 Task: Create a due date automation trigger when advanced on, the moment a card is due add dates with an incomplete due date.
Action: Mouse moved to (986, 289)
Screenshot: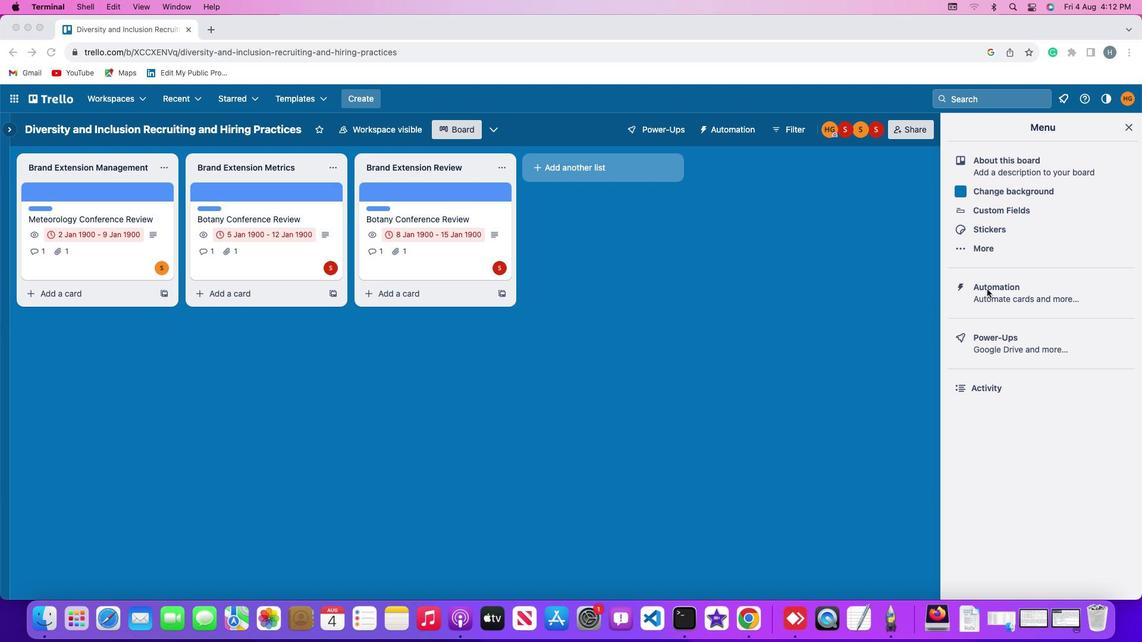 
Action: Mouse pressed left at (986, 289)
Screenshot: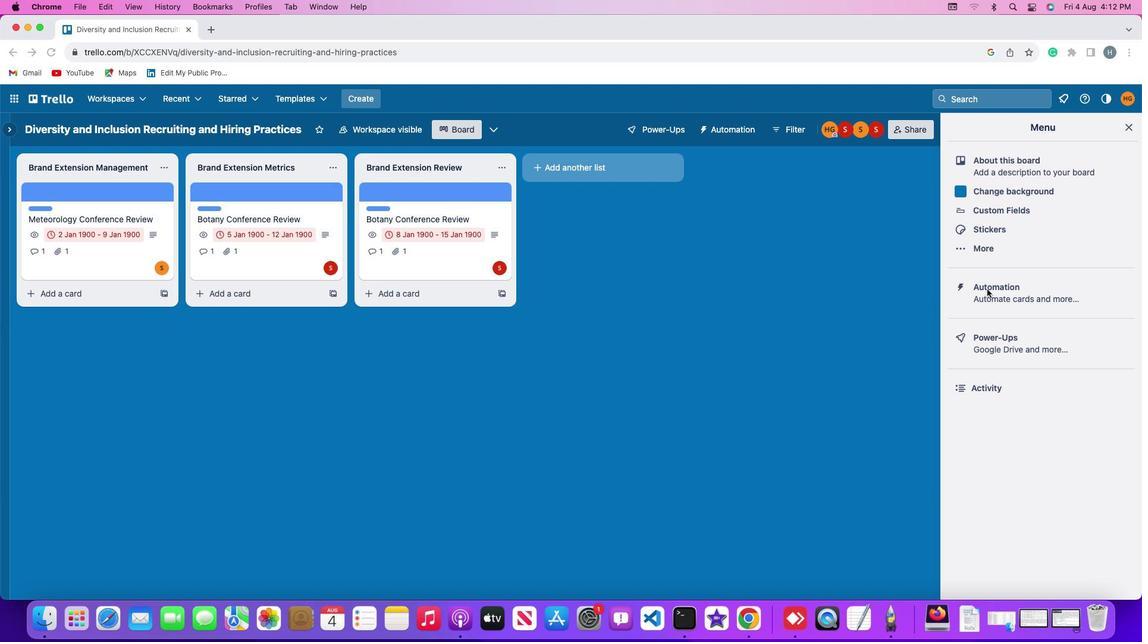 
Action: Mouse pressed left at (986, 289)
Screenshot: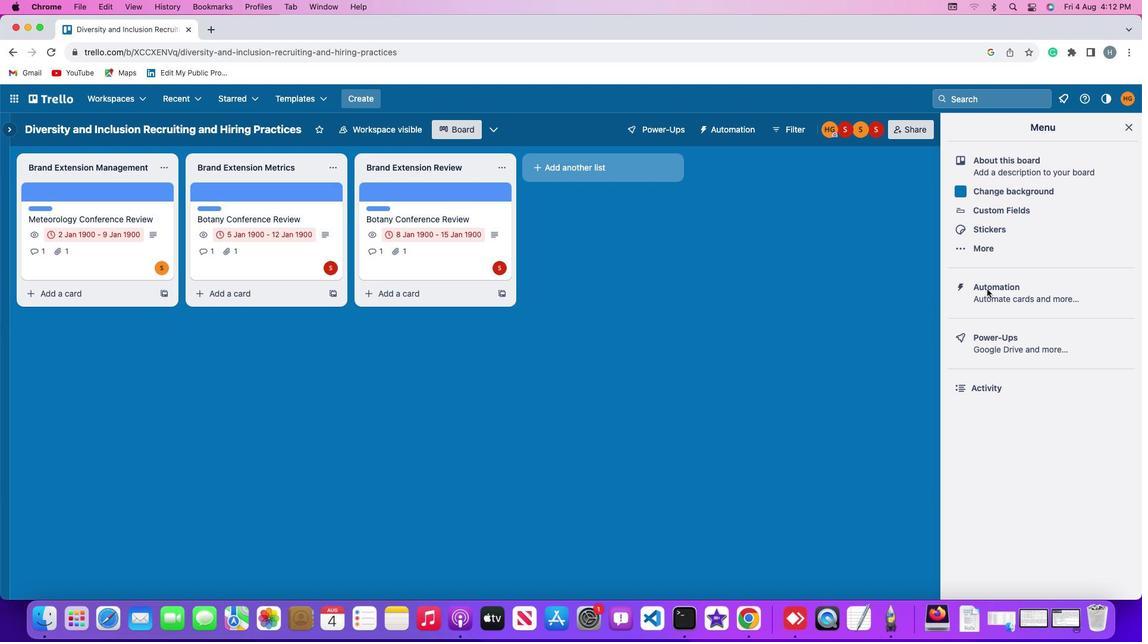 
Action: Mouse moved to (80, 278)
Screenshot: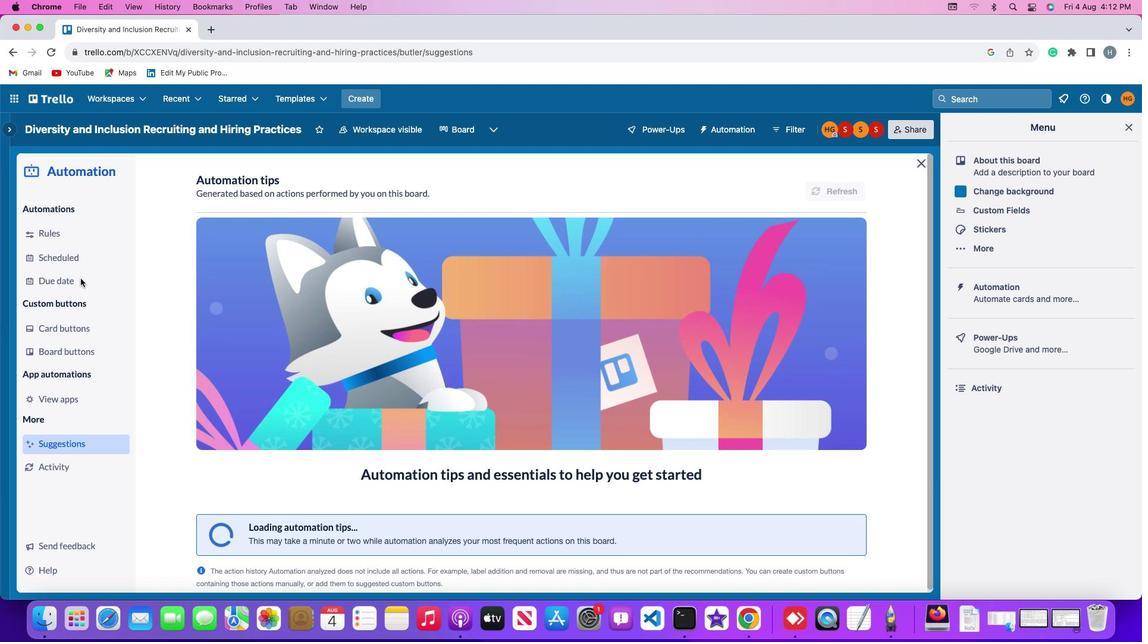 
Action: Mouse pressed left at (80, 278)
Screenshot: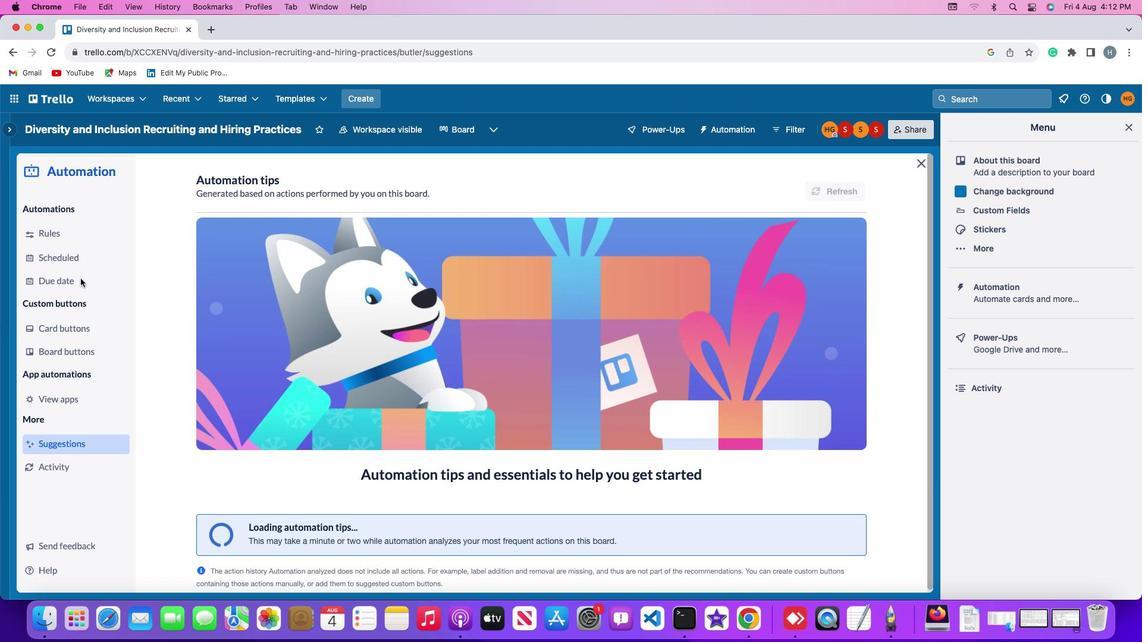 
Action: Mouse moved to (783, 184)
Screenshot: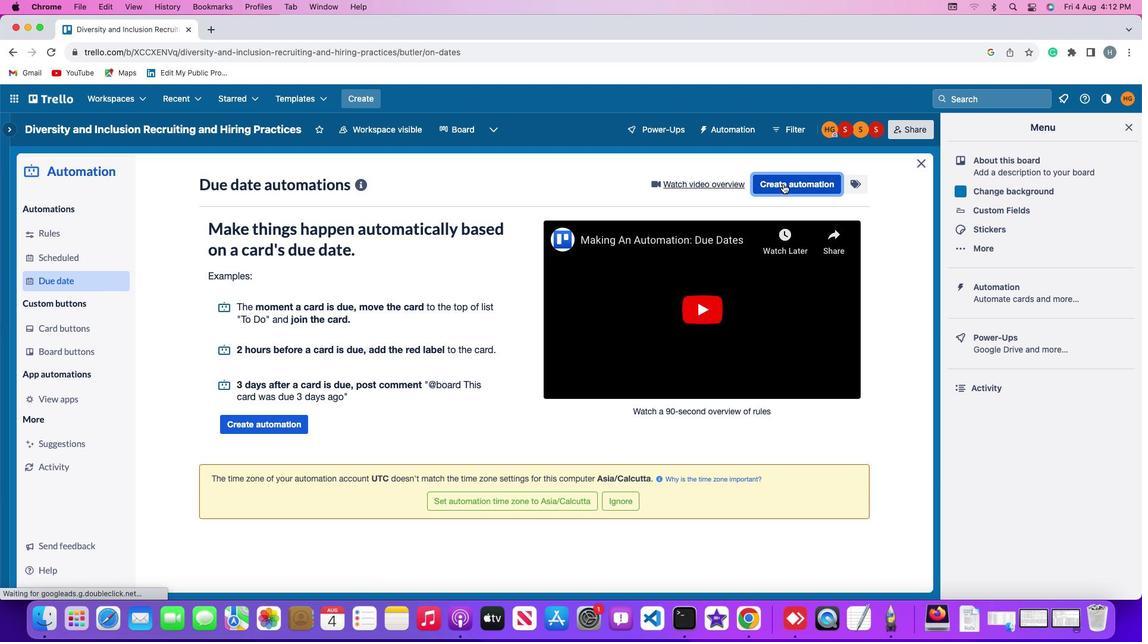 
Action: Mouse pressed left at (783, 184)
Screenshot: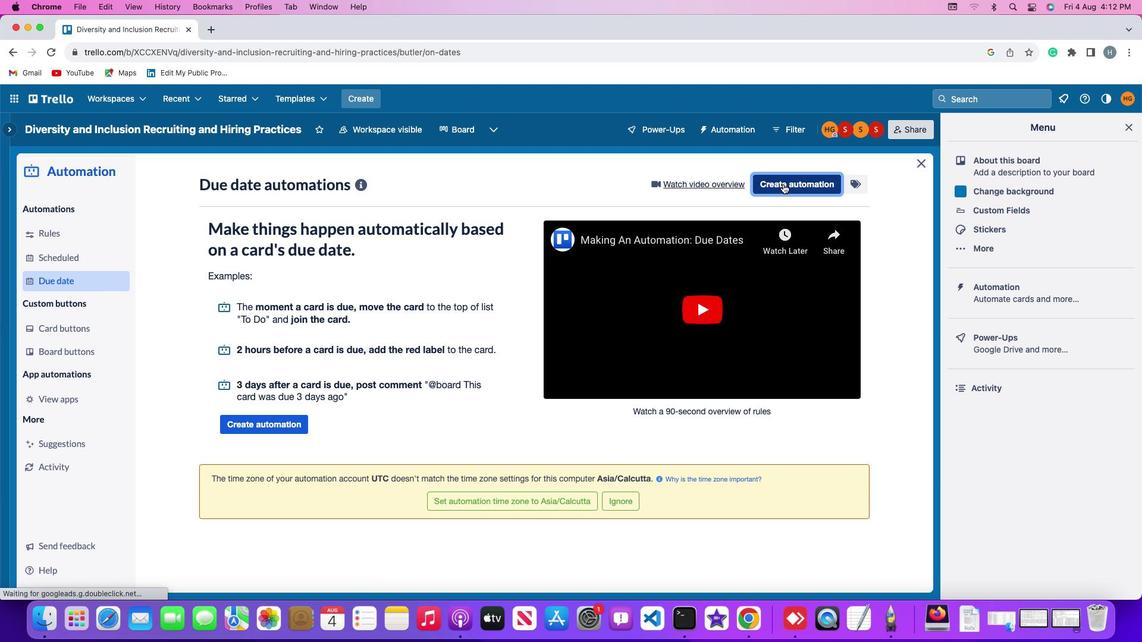 
Action: Mouse moved to (534, 298)
Screenshot: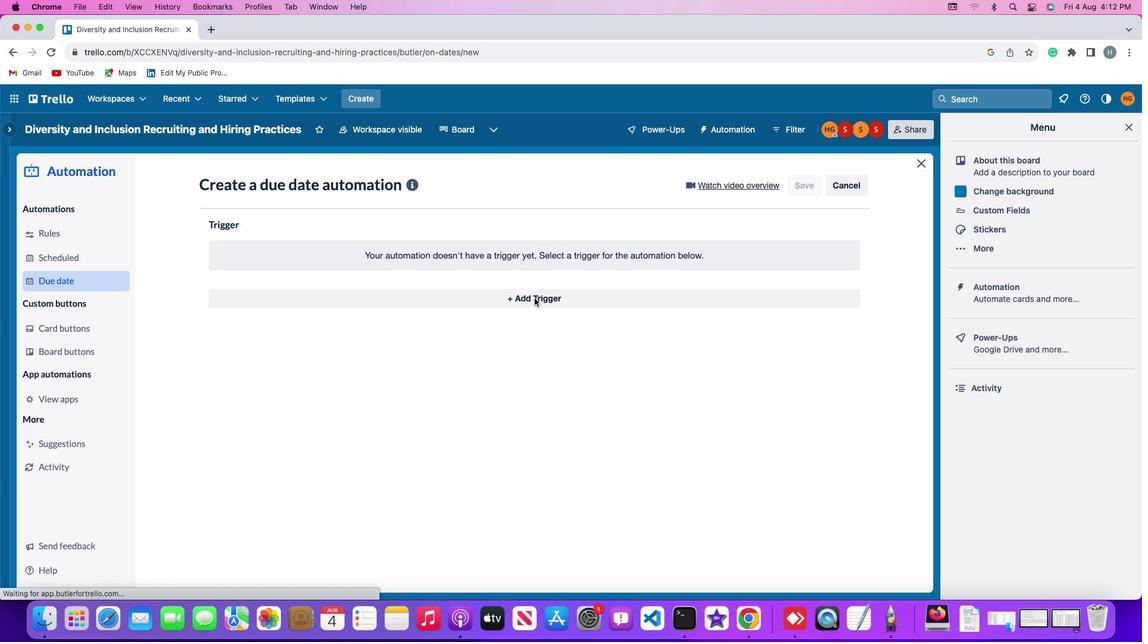 
Action: Mouse pressed left at (534, 298)
Screenshot: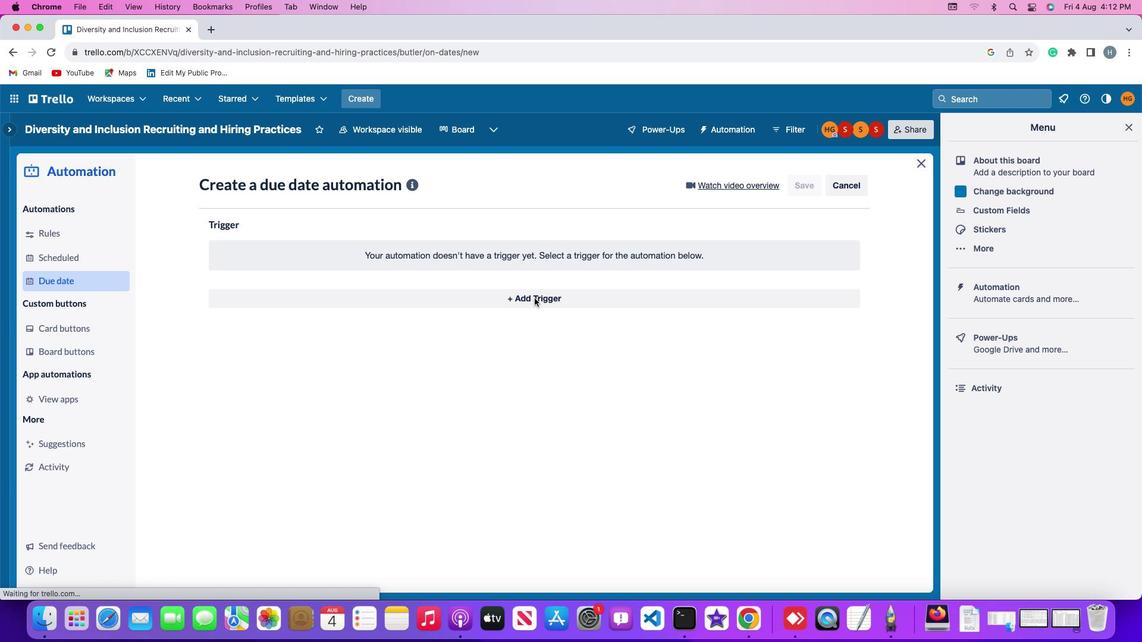 
Action: Mouse moved to (242, 433)
Screenshot: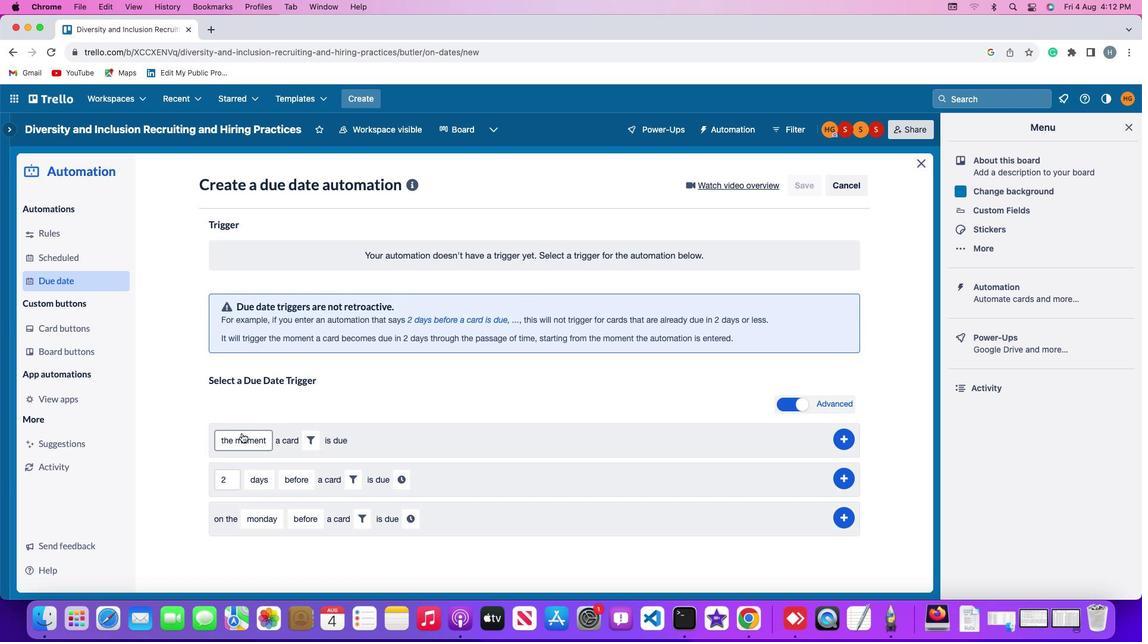 
Action: Mouse pressed left at (242, 433)
Screenshot: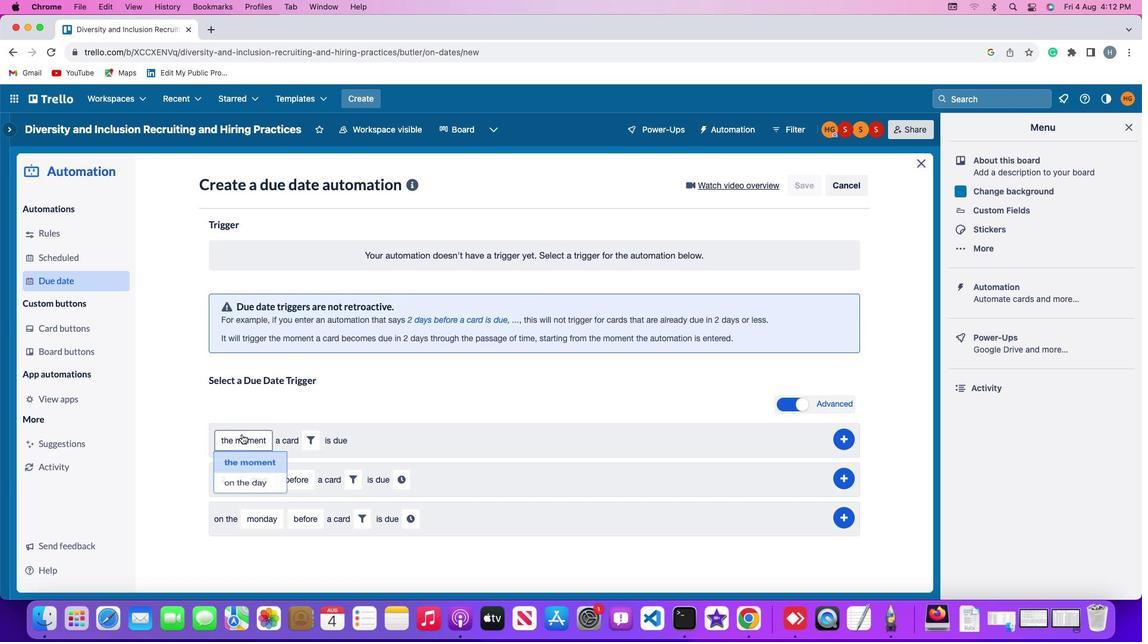 
Action: Mouse moved to (248, 463)
Screenshot: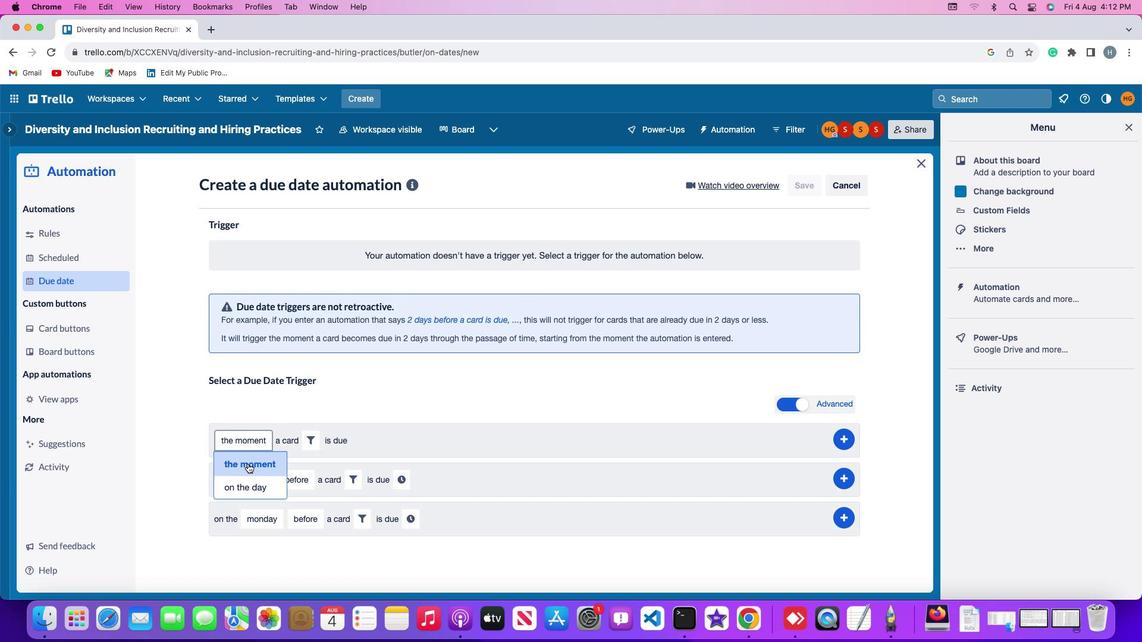 
Action: Mouse pressed left at (248, 463)
Screenshot: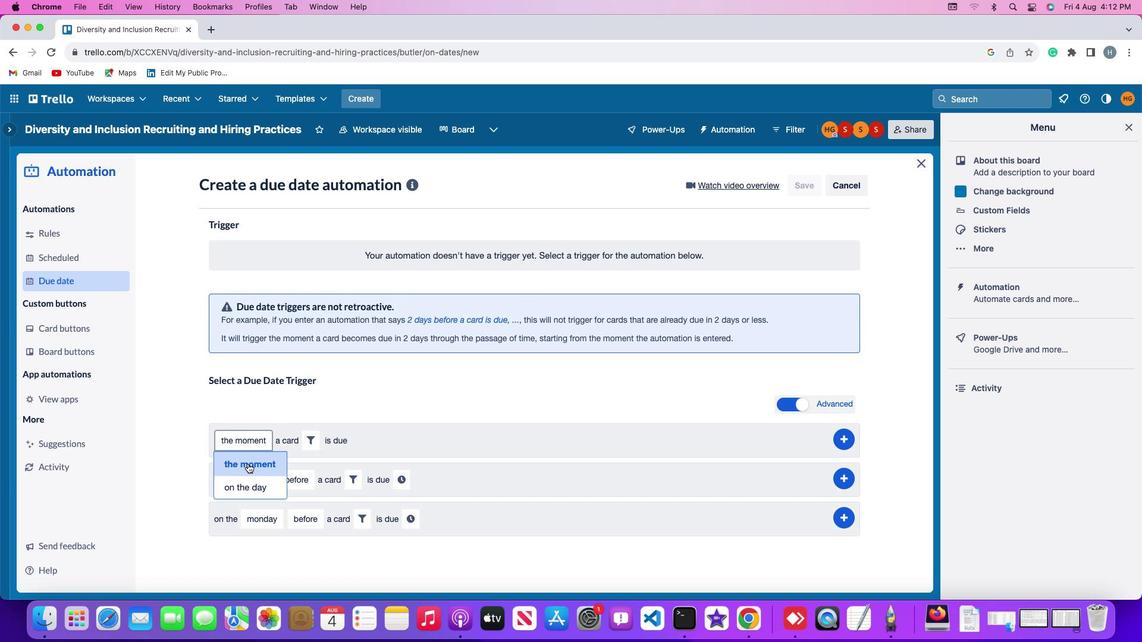
Action: Mouse moved to (311, 441)
Screenshot: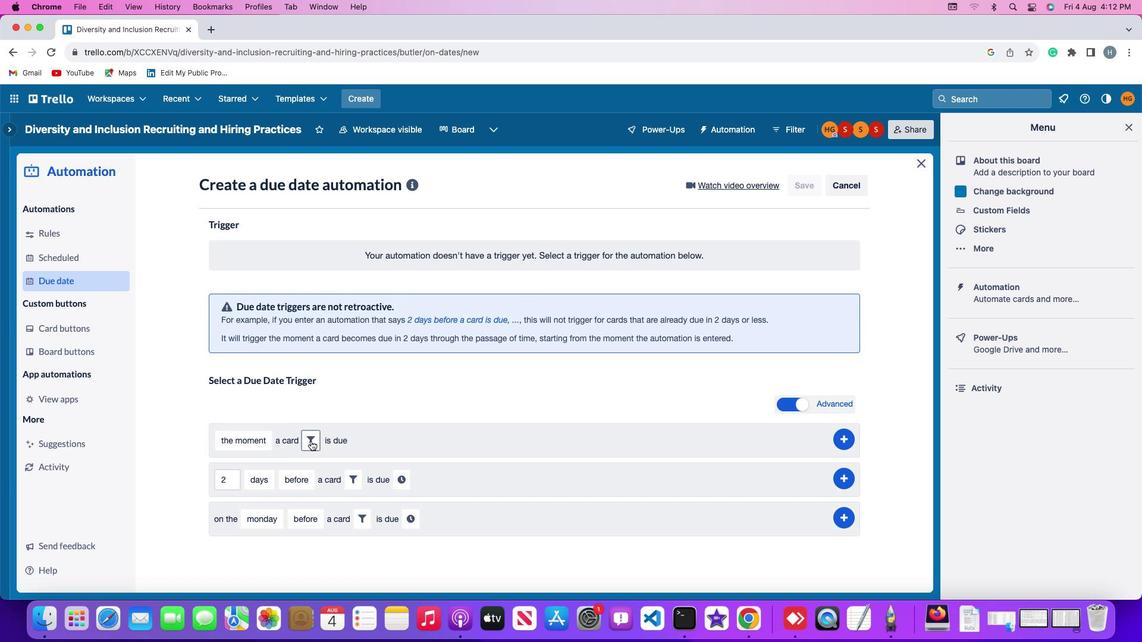 
Action: Mouse pressed left at (311, 441)
Screenshot: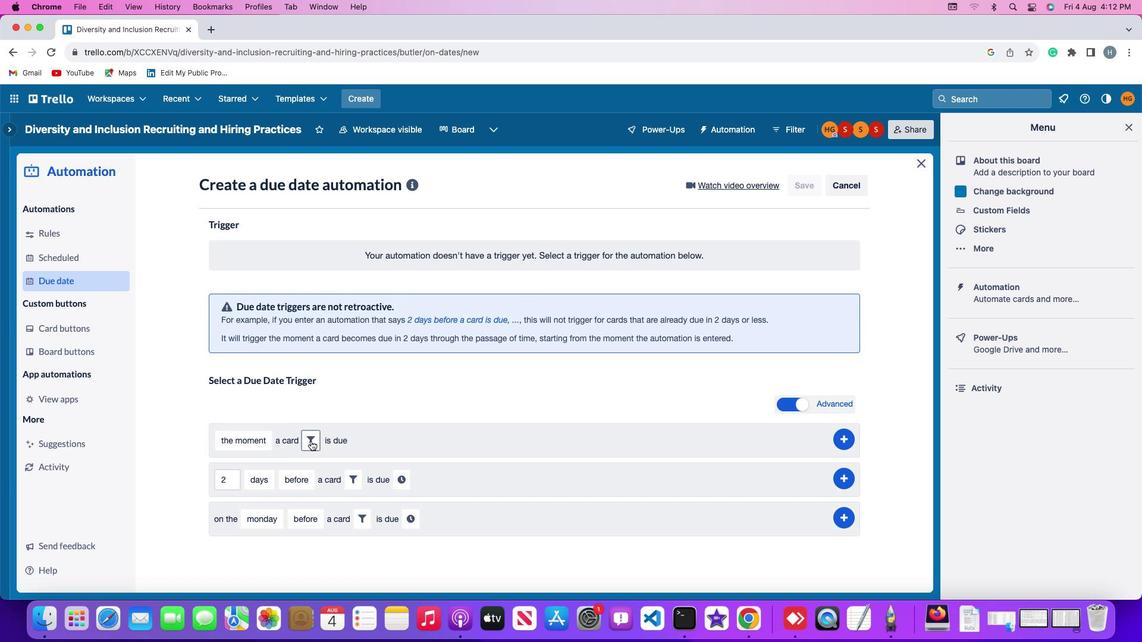 
Action: Mouse moved to (378, 477)
Screenshot: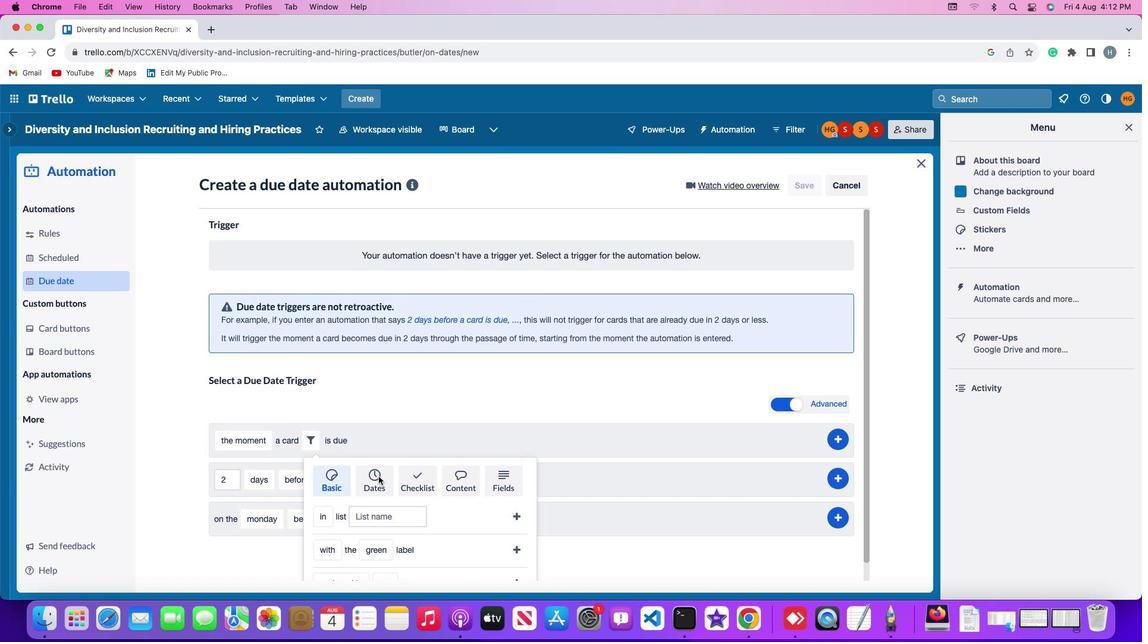 
Action: Mouse pressed left at (378, 477)
Screenshot: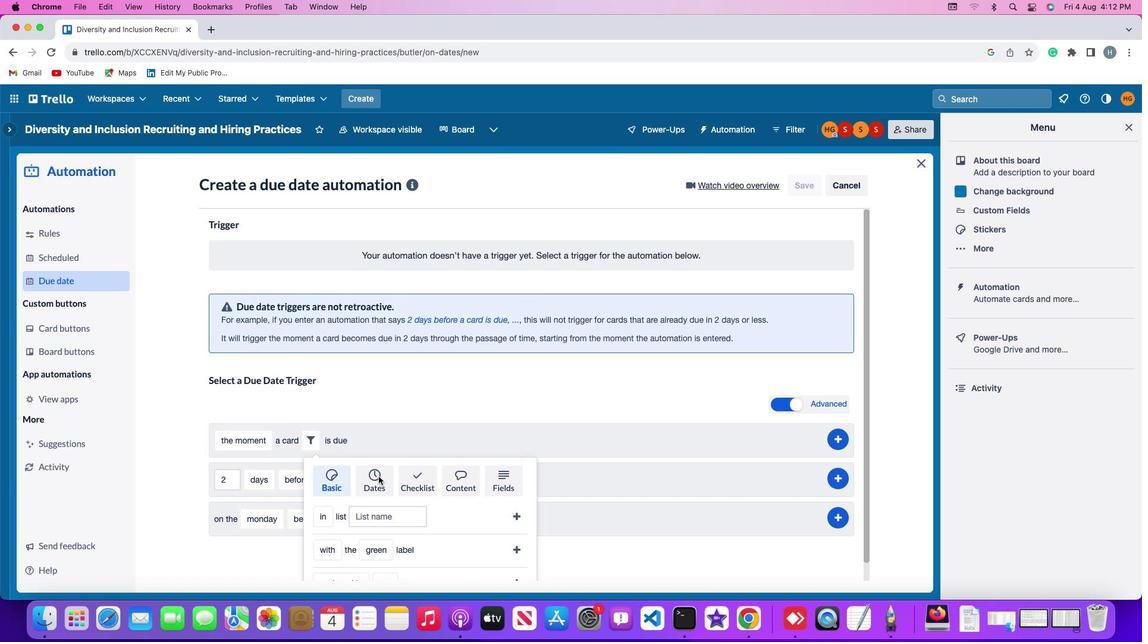 
Action: Mouse moved to (390, 471)
Screenshot: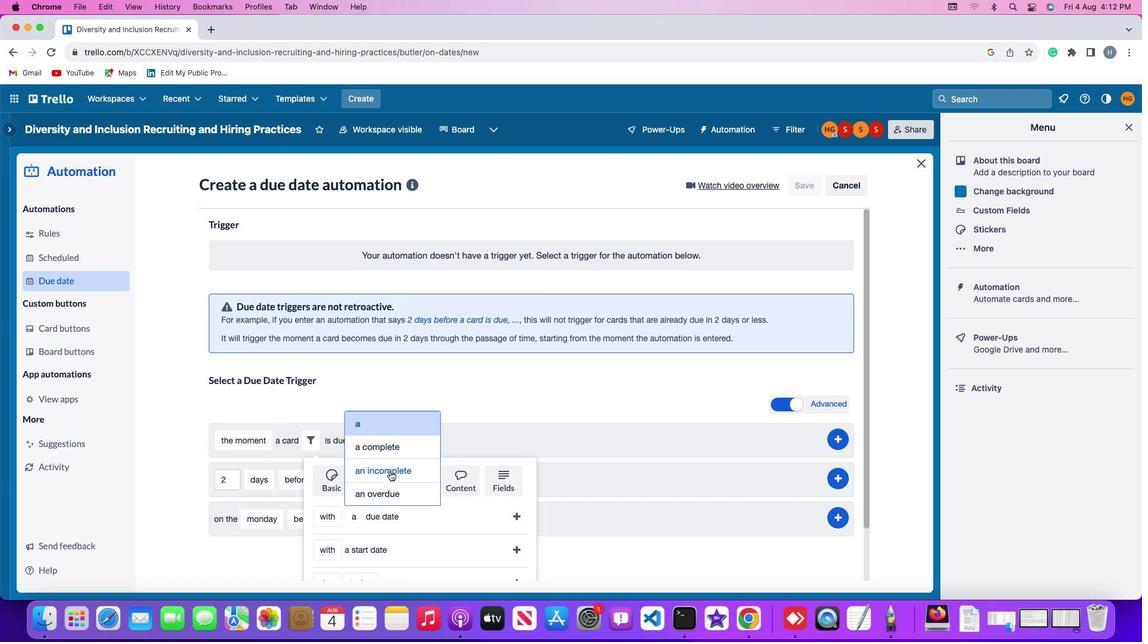 
Action: Mouse pressed left at (390, 471)
Screenshot: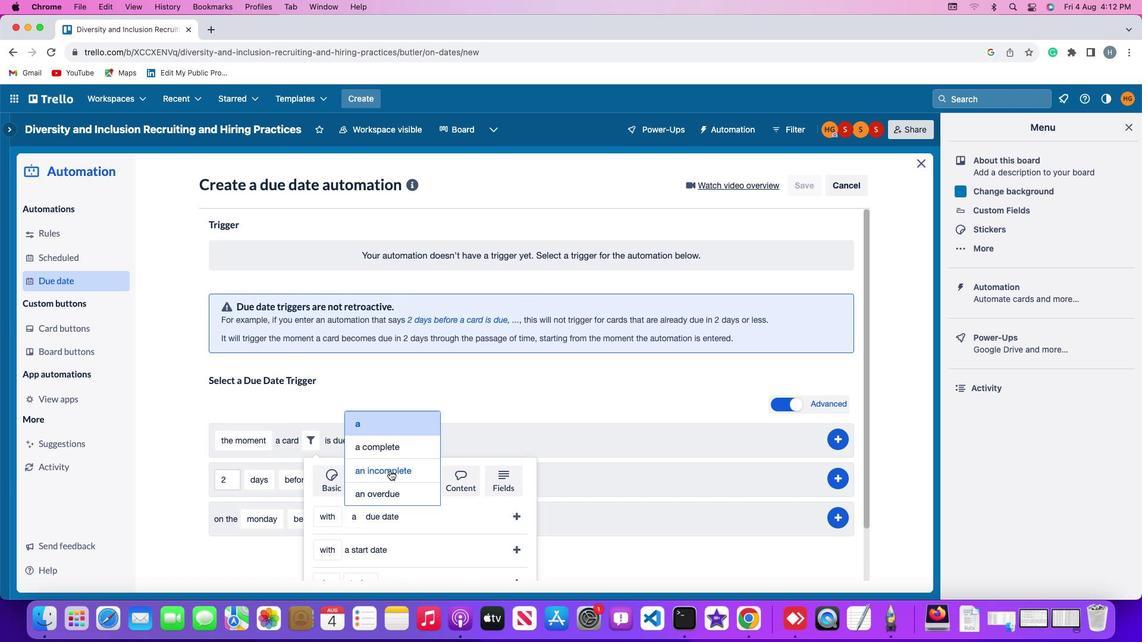 
Action: Mouse moved to (515, 515)
Screenshot: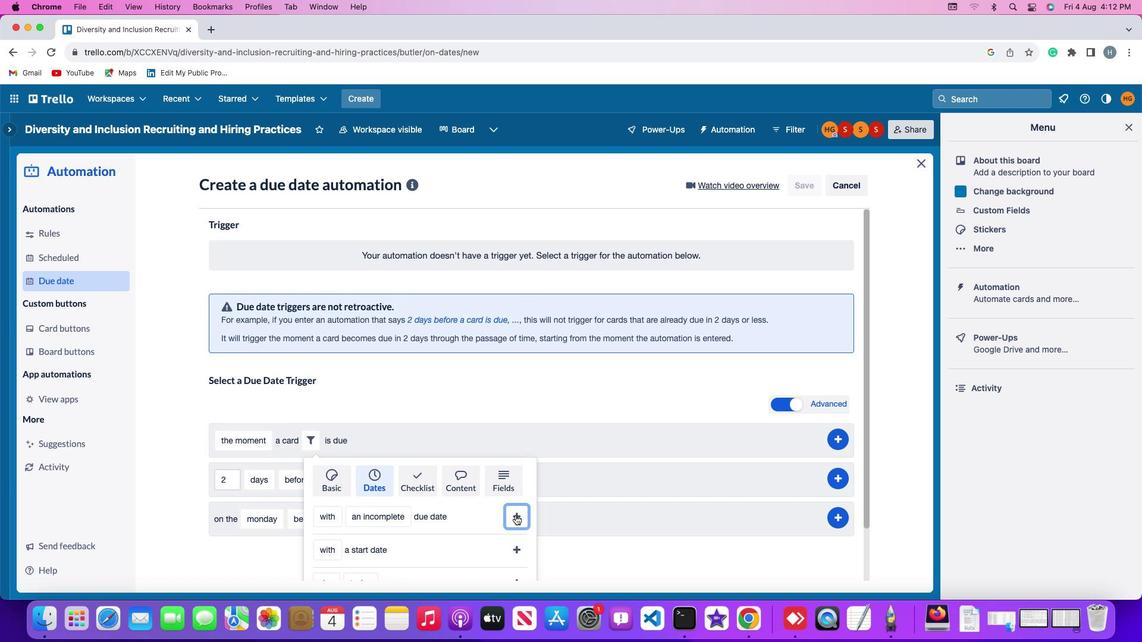 
Action: Mouse pressed left at (515, 515)
Screenshot: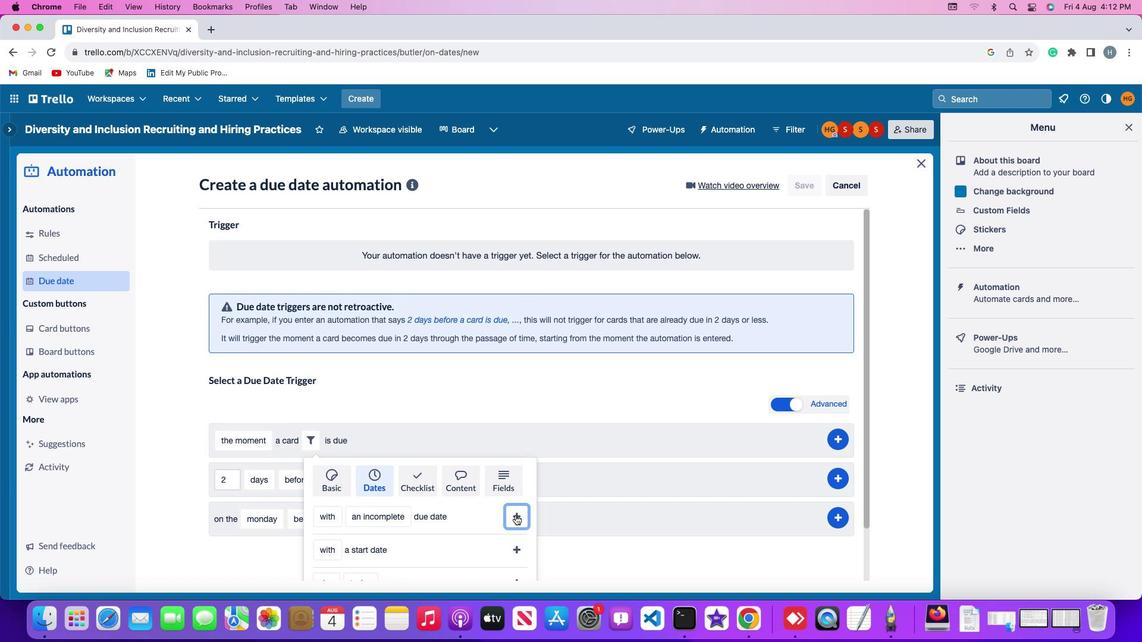
Action: Mouse moved to (844, 437)
Screenshot: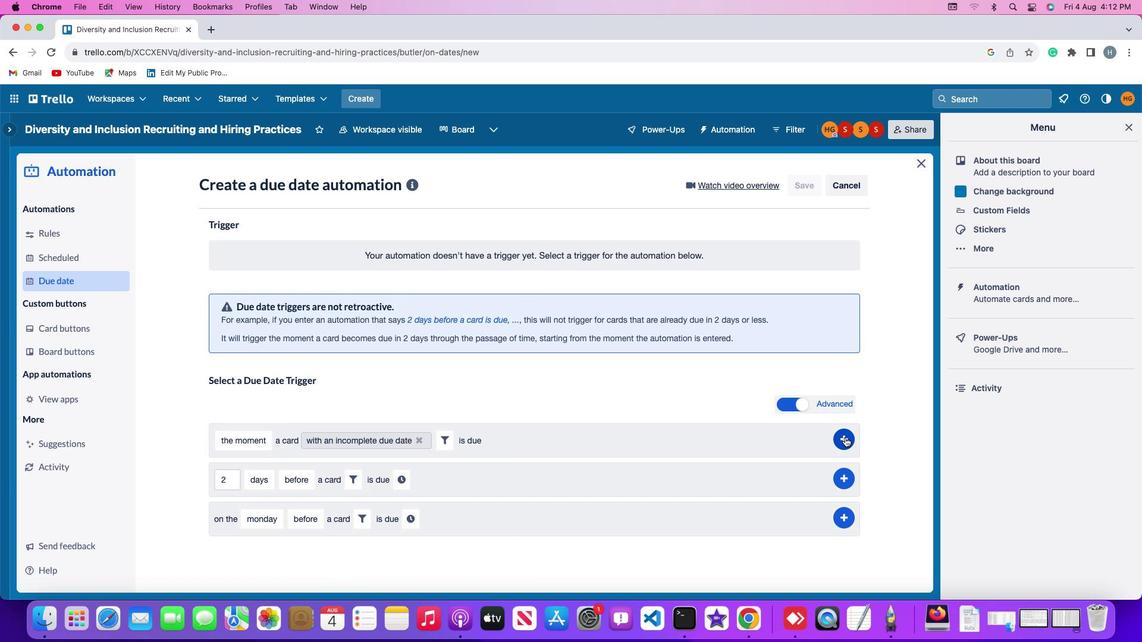 
Action: Mouse pressed left at (844, 437)
Screenshot: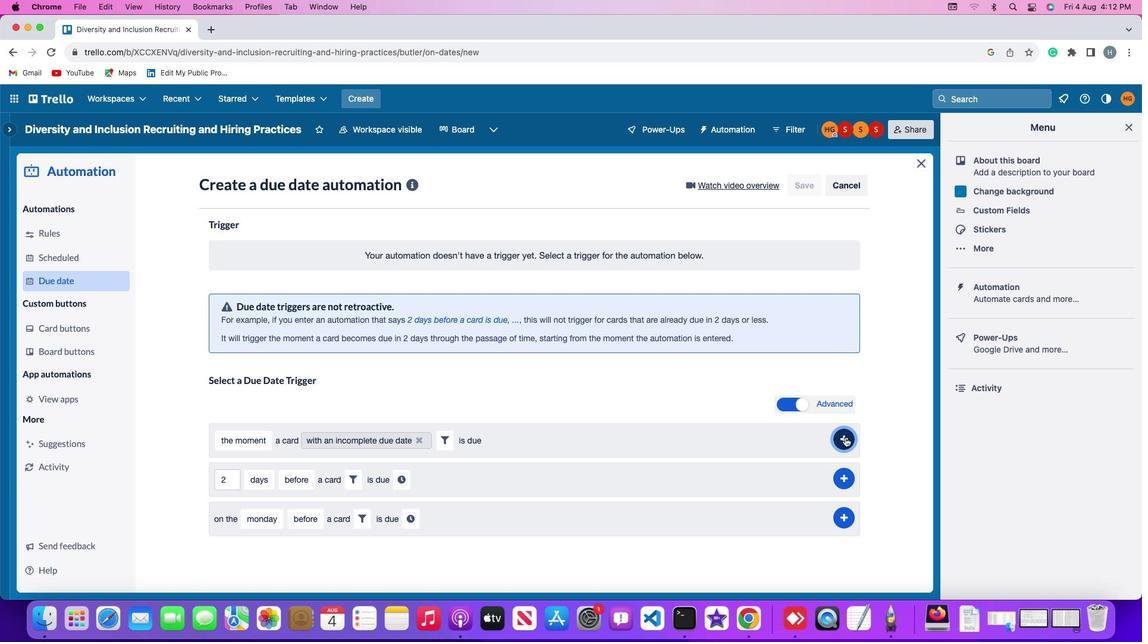 
Action: Mouse moved to (860, 303)
Screenshot: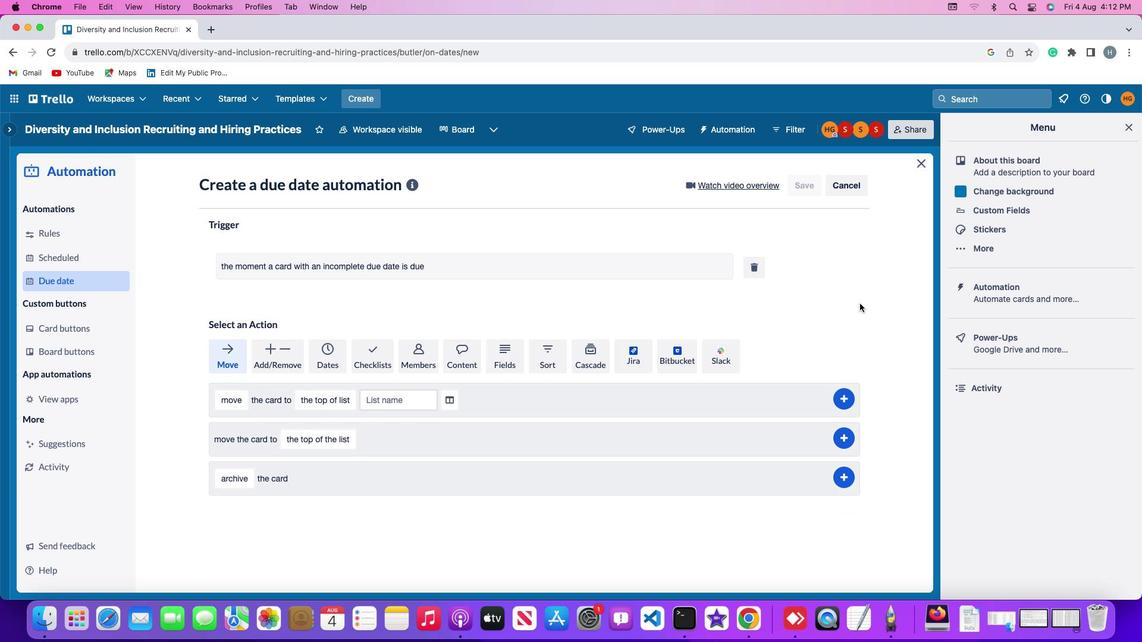 
